 Task: Write description "Data service functions turn inputs into outputs".
Action: Mouse moved to (690, 89)
Screenshot: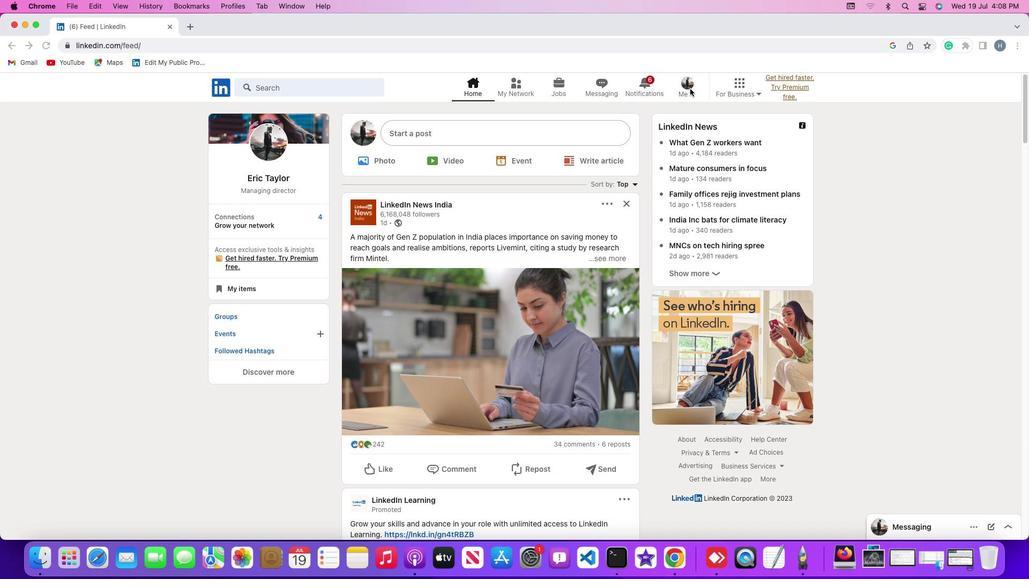 
Action: Mouse pressed left at (690, 89)
Screenshot: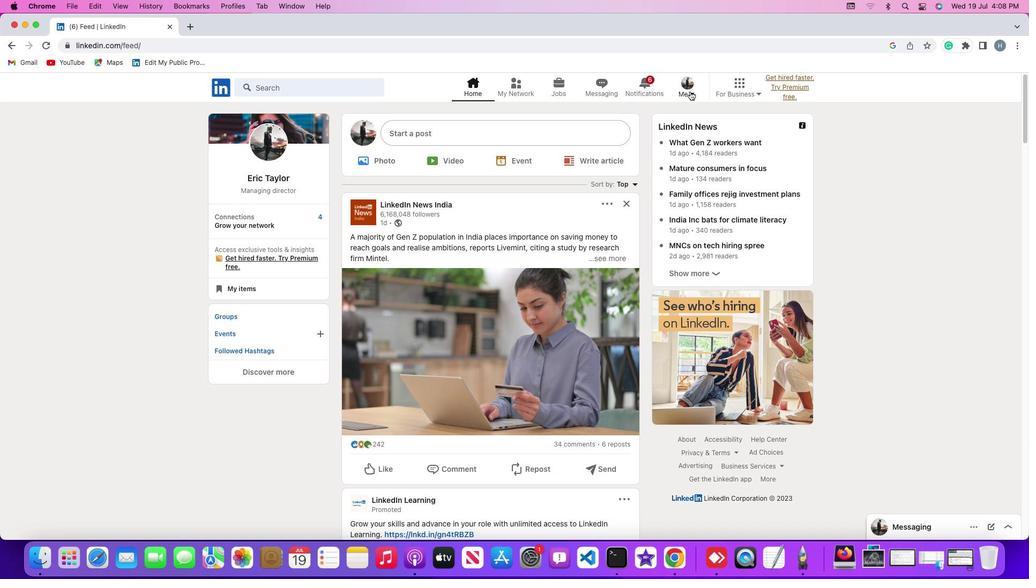
Action: Mouse moved to (691, 92)
Screenshot: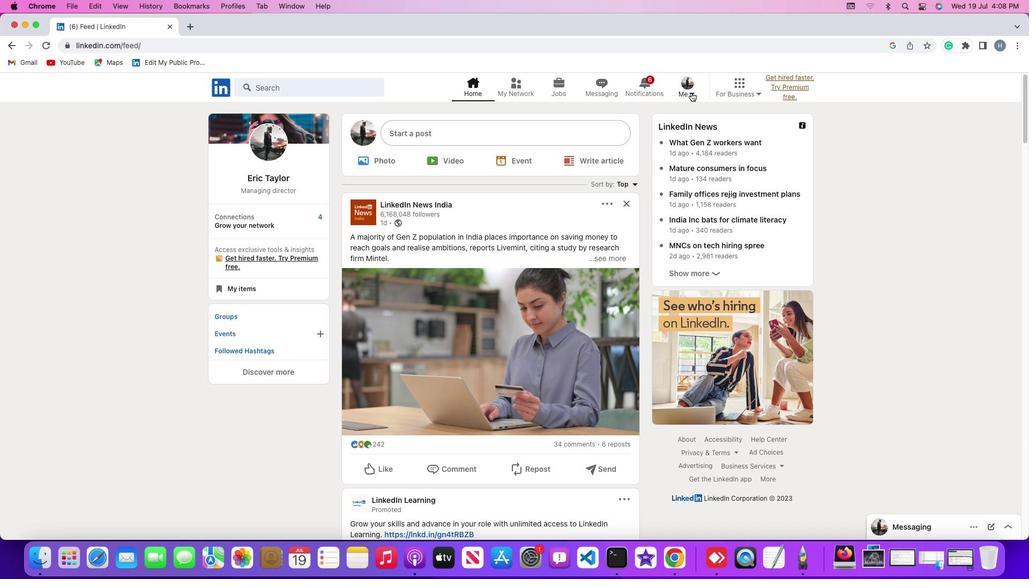 
Action: Mouse pressed left at (691, 92)
Screenshot: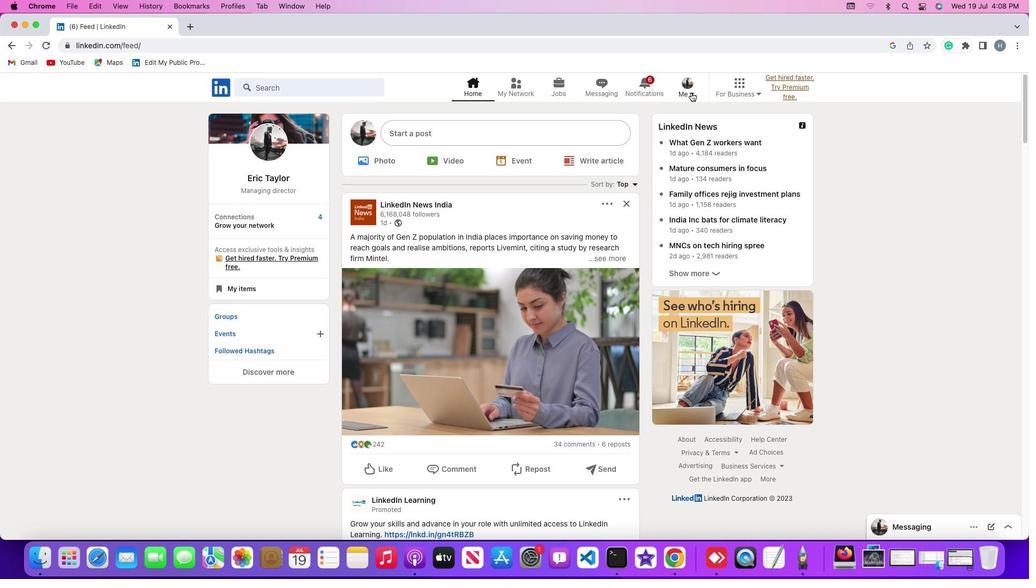 
Action: Mouse moved to (642, 150)
Screenshot: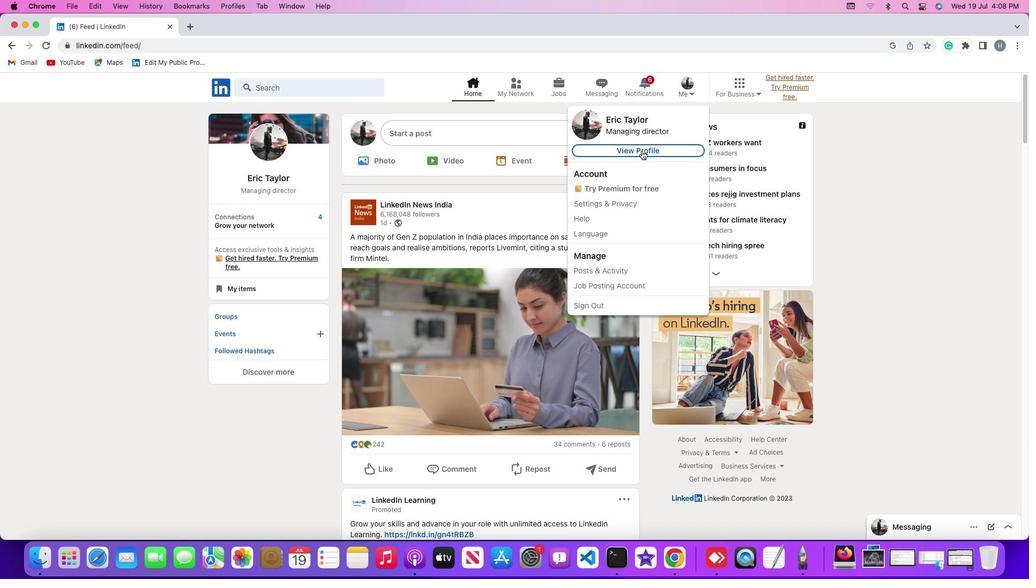 
Action: Mouse pressed left at (642, 150)
Screenshot: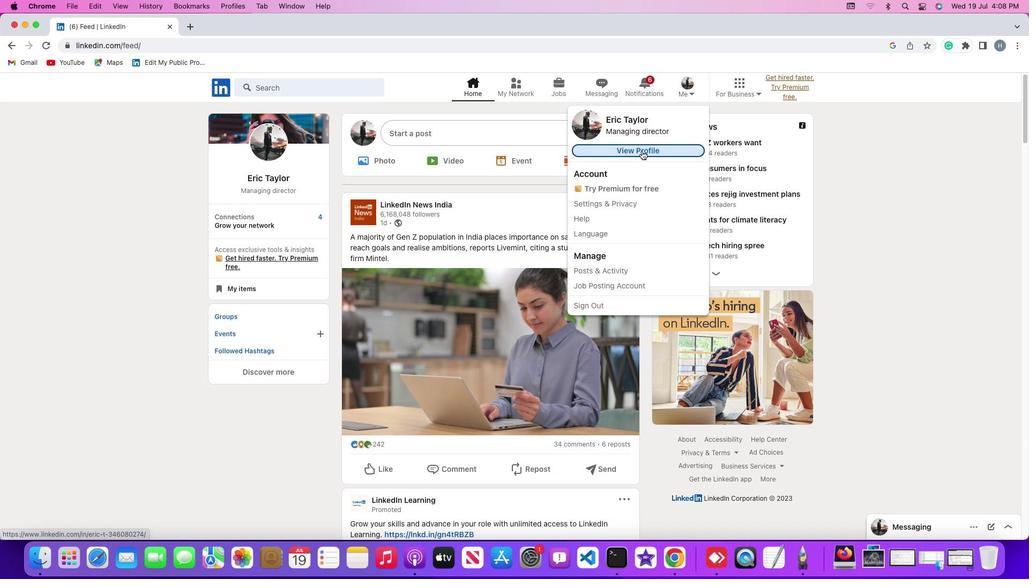 
Action: Mouse moved to (325, 322)
Screenshot: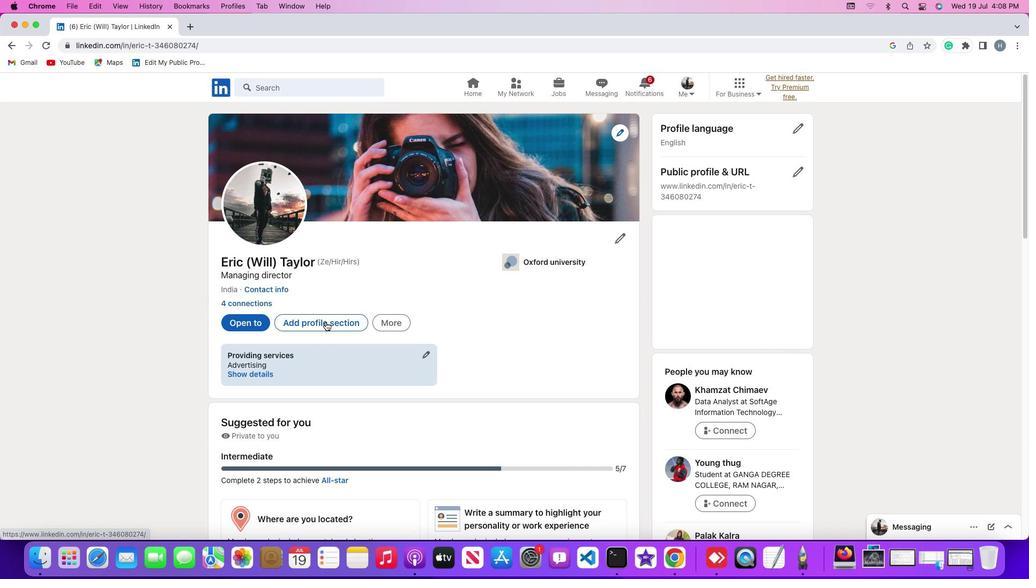 
Action: Mouse pressed left at (325, 322)
Screenshot: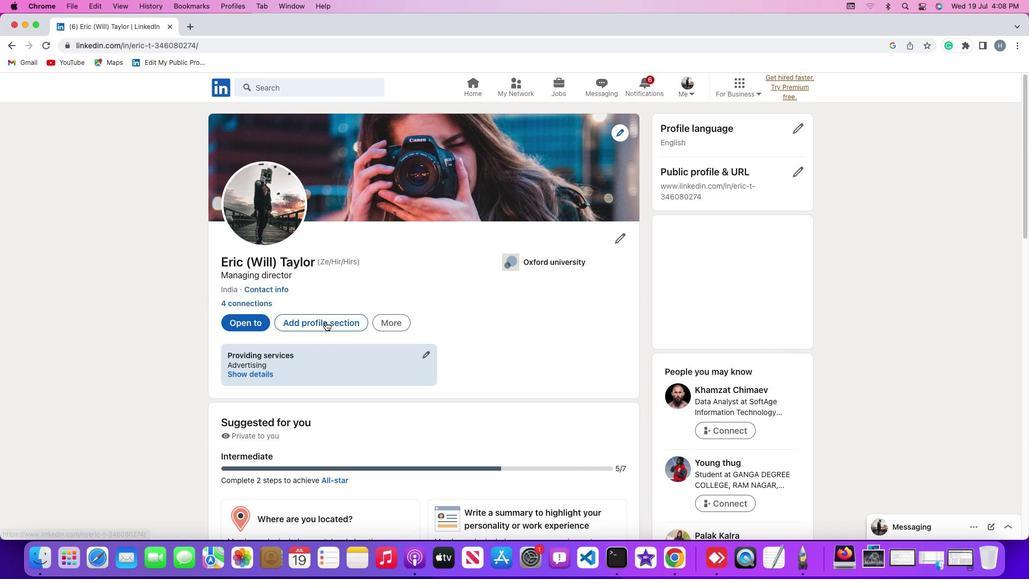 
Action: Mouse moved to (429, 239)
Screenshot: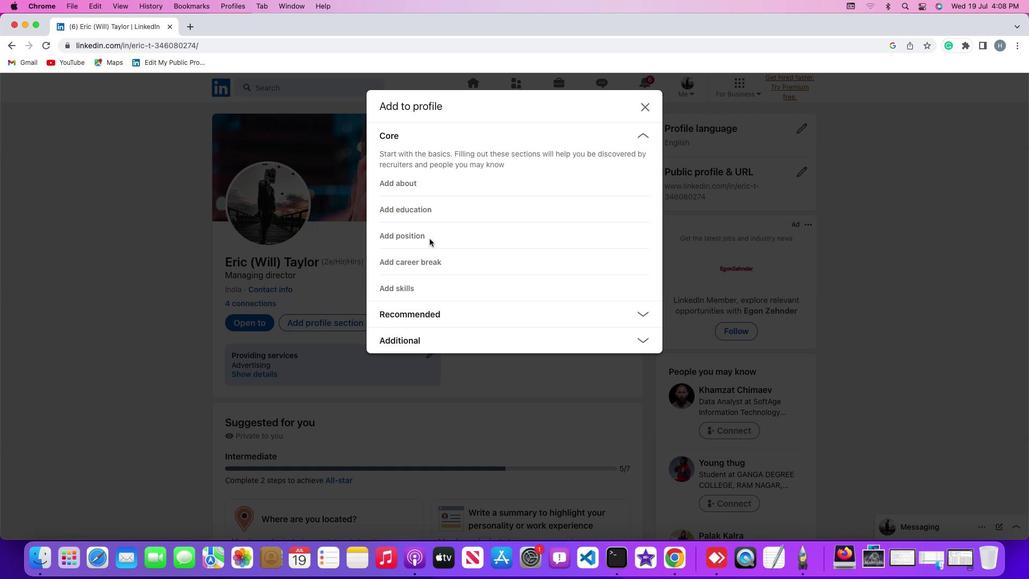 
Action: Mouse pressed left at (429, 239)
Screenshot: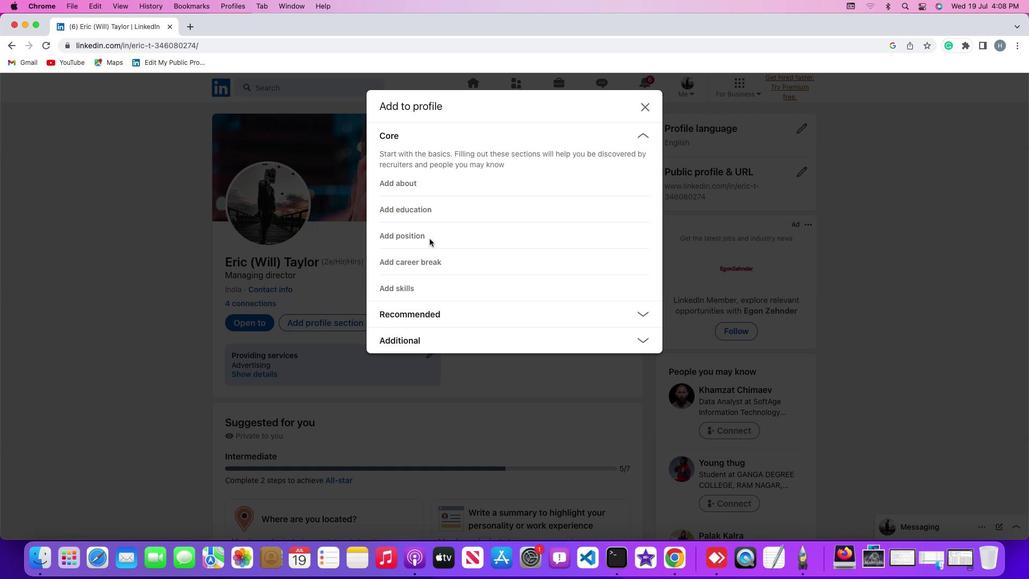 
Action: Mouse moved to (391, 233)
Screenshot: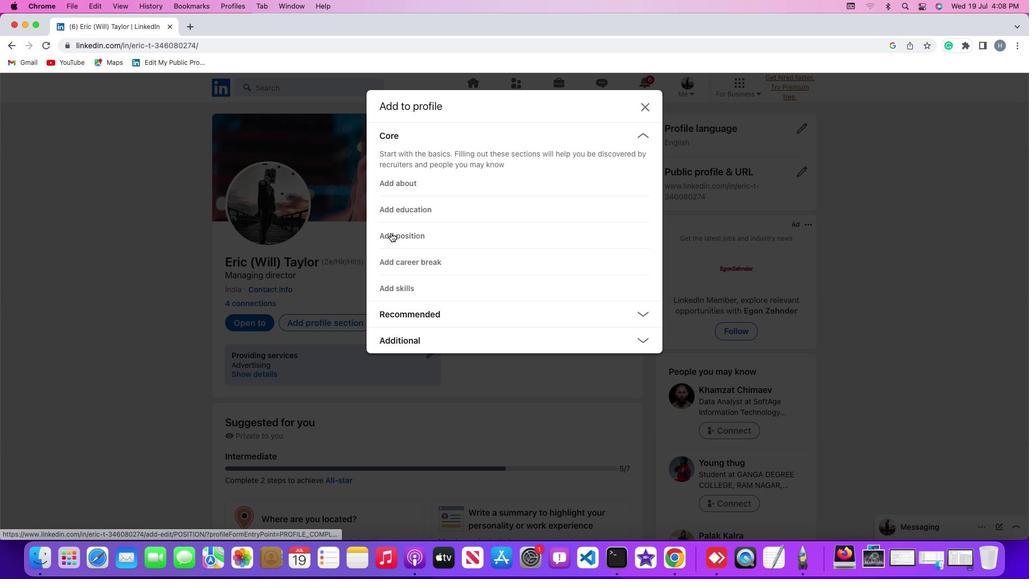 
Action: Mouse pressed left at (391, 233)
Screenshot: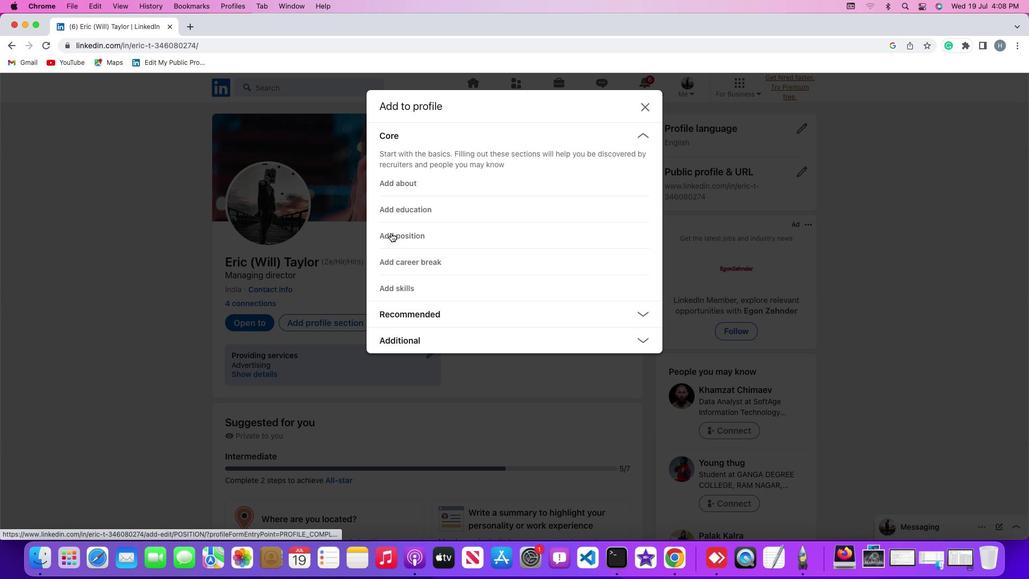 
Action: Mouse moved to (472, 366)
Screenshot: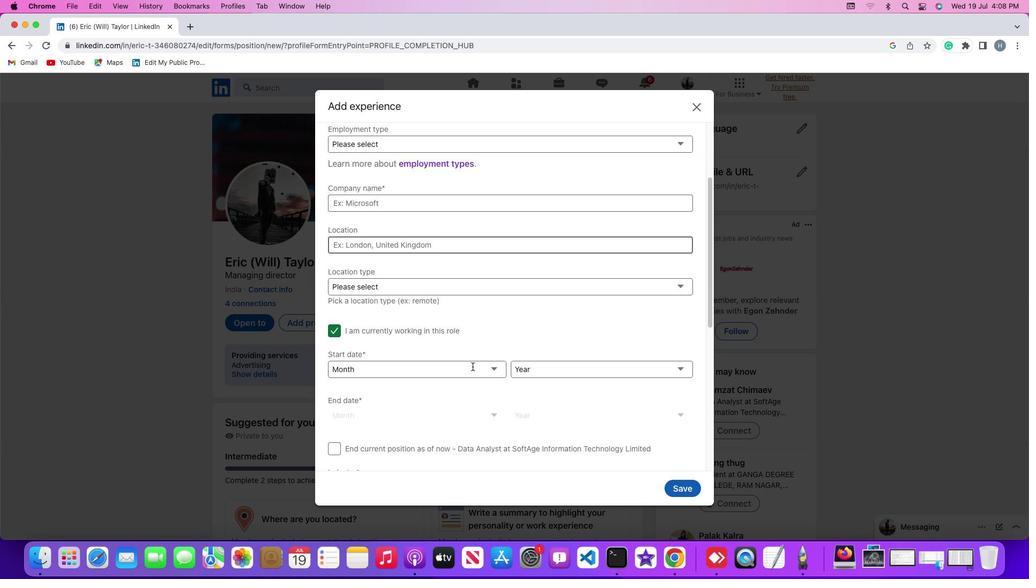 
Action: Mouse scrolled (472, 366) with delta (0, 0)
Screenshot: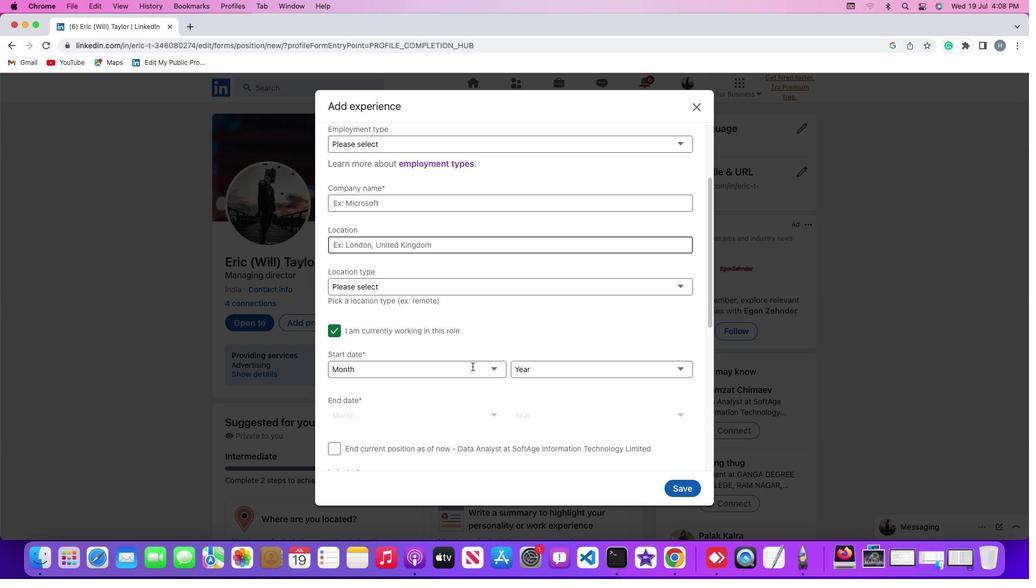 
Action: Mouse scrolled (472, 366) with delta (0, 0)
Screenshot: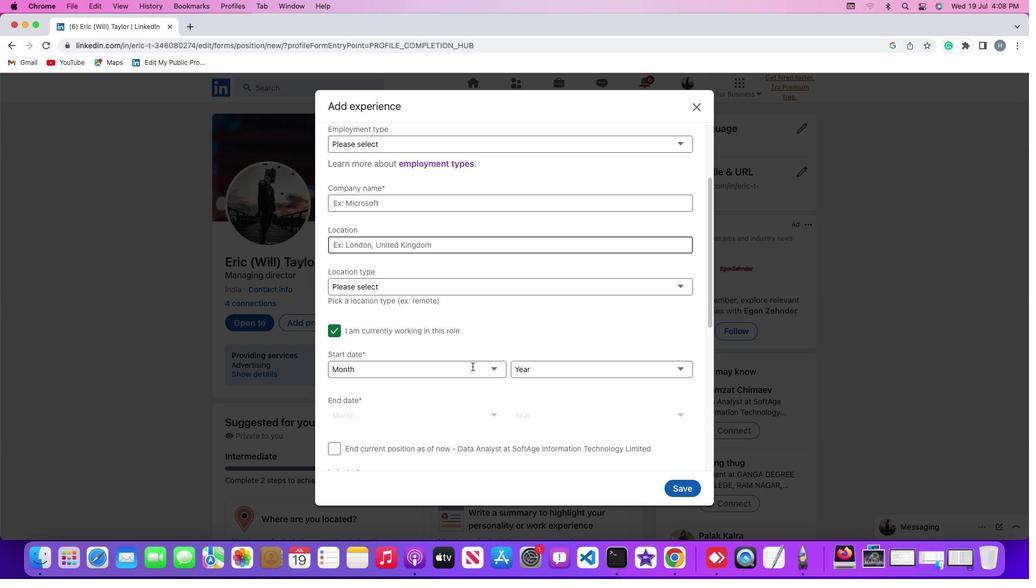 
Action: Mouse scrolled (472, 366) with delta (0, -2)
Screenshot: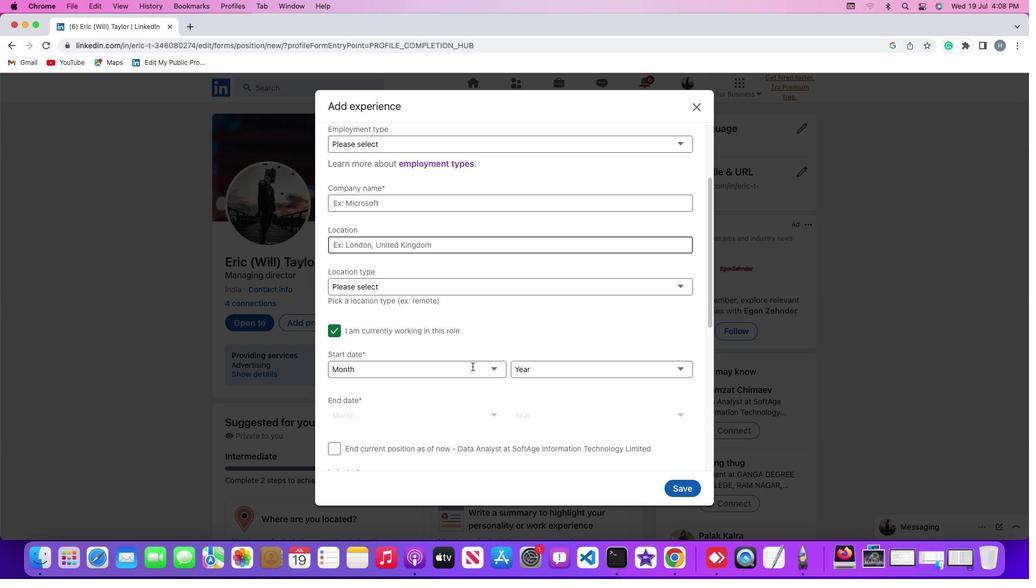 
Action: Mouse scrolled (472, 366) with delta (0, -2)
Screenshot: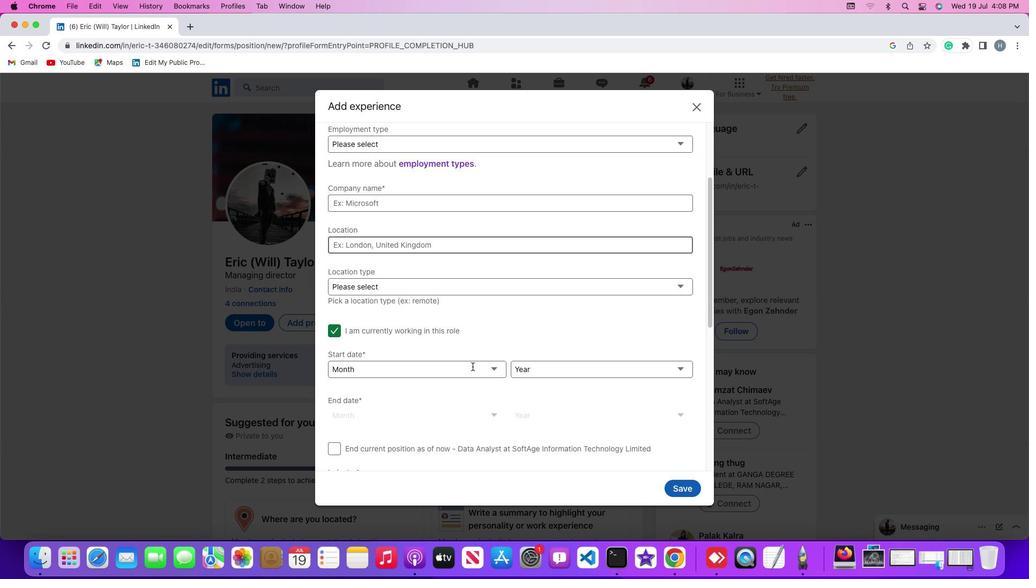 
Action: Mouse scrolled (472, 366) with delta (0, -3)
Screenshot: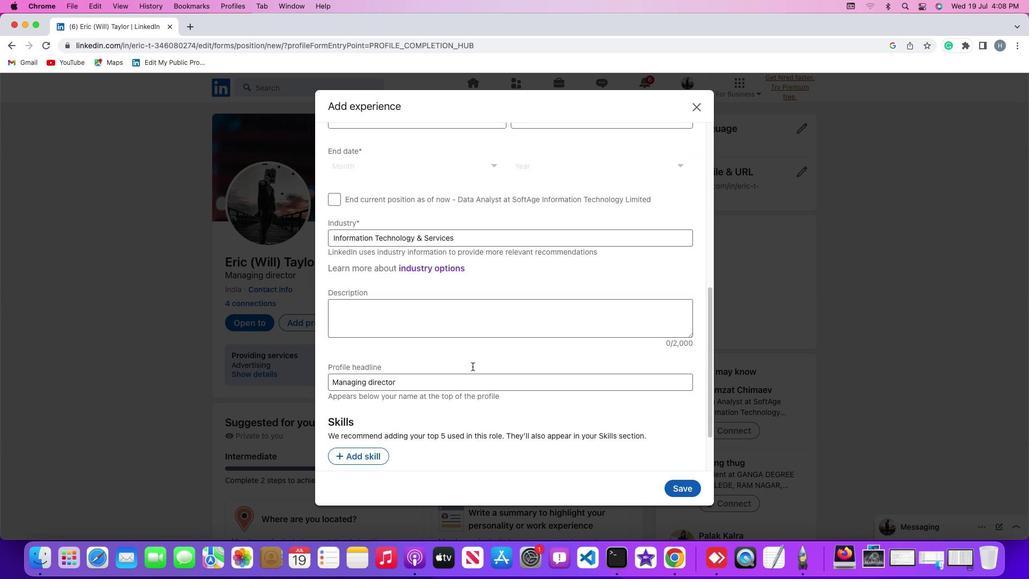 
Action: Mouse moved to (409, 320)
Screenshot: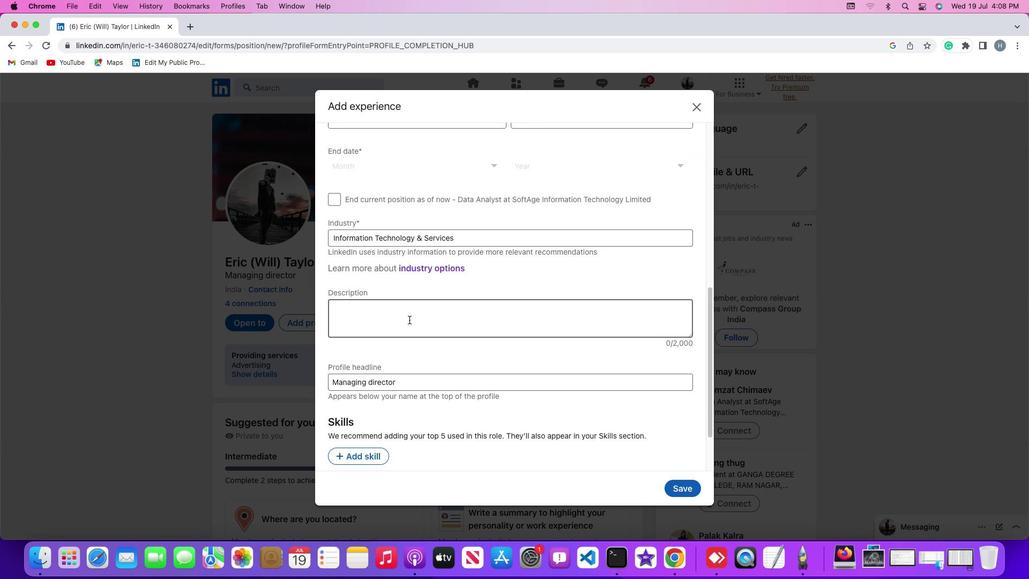 
Action: Mouse pressed left at (409, 320)
Screenshot: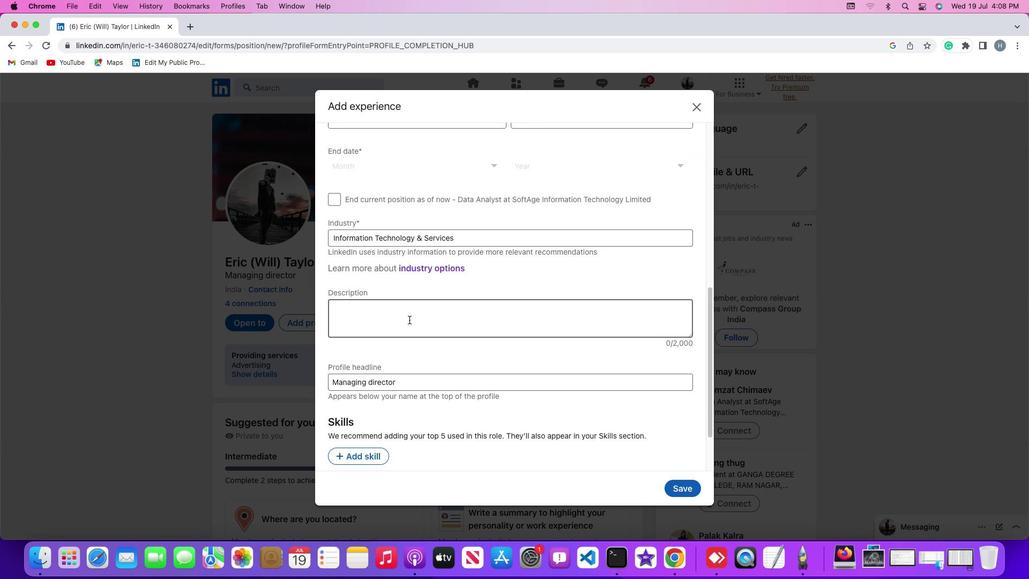 
Action: Mouse moved to (455, 318)
Screenshot: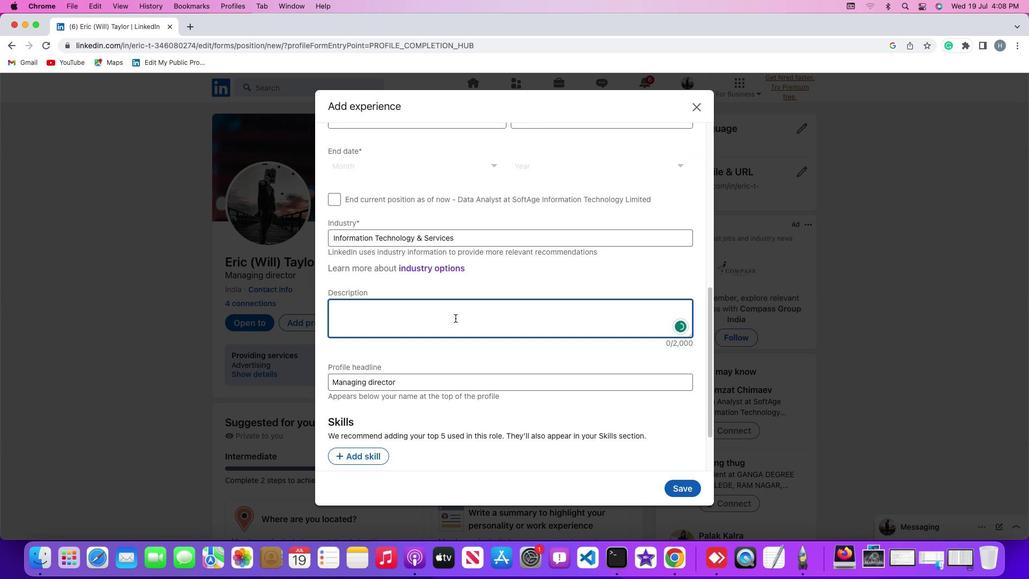 
Action: Key pressed Key.shift'D''a''t''a'Key.space's''e''r''v''i''c''e'Key.space'f''u''n''c''t''i''o''n''s'Key.space't''u''r''n'Key.space'i''n''p''u''t''s'Key.space'i''n''t''o'Key.space'o''u''t''p''u''t''s'
Screenshot: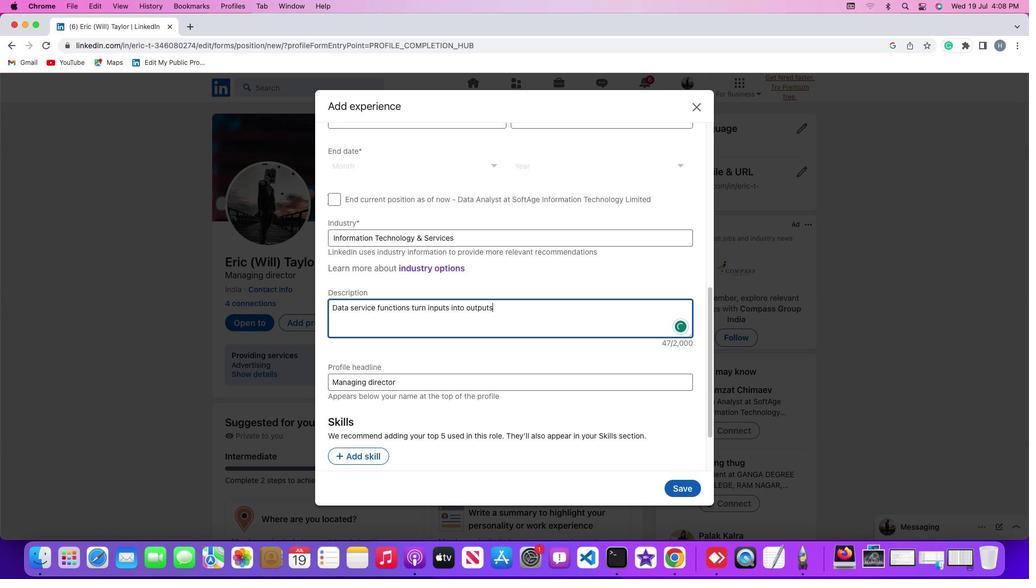 
